 Task: Discover art museums and galleries in Los Angeles, California, and San Diego, California.
Action: Mouse moved to (194, 86)
Screenshot: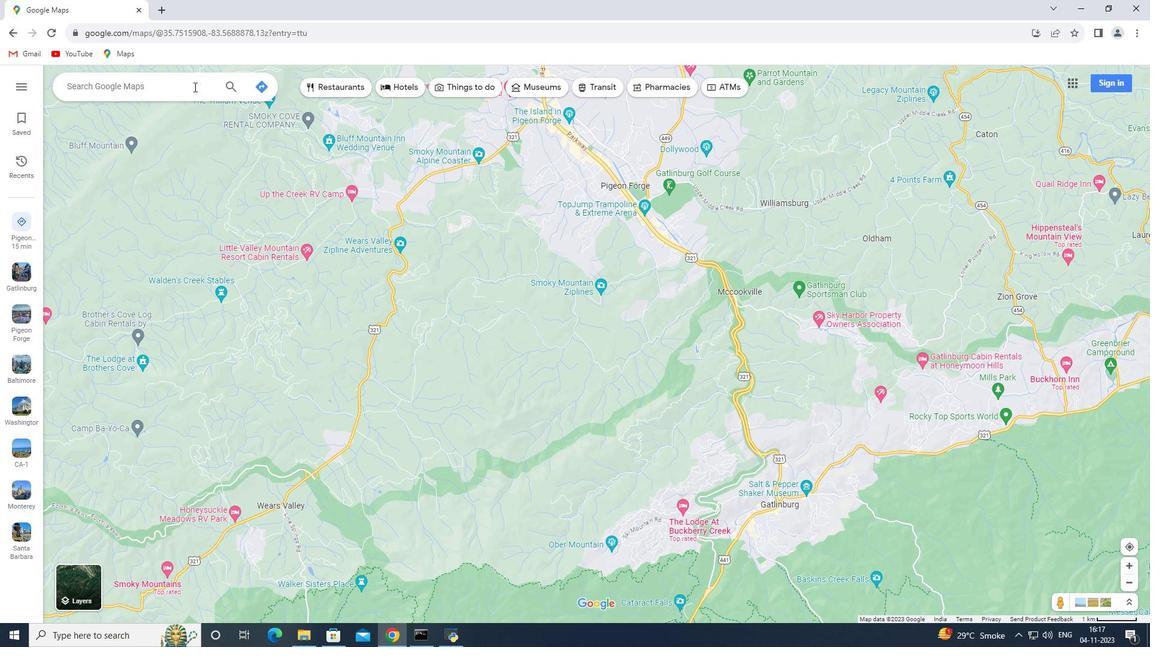 
Action: Mouse pressed left at (194, 86)
Screenshot: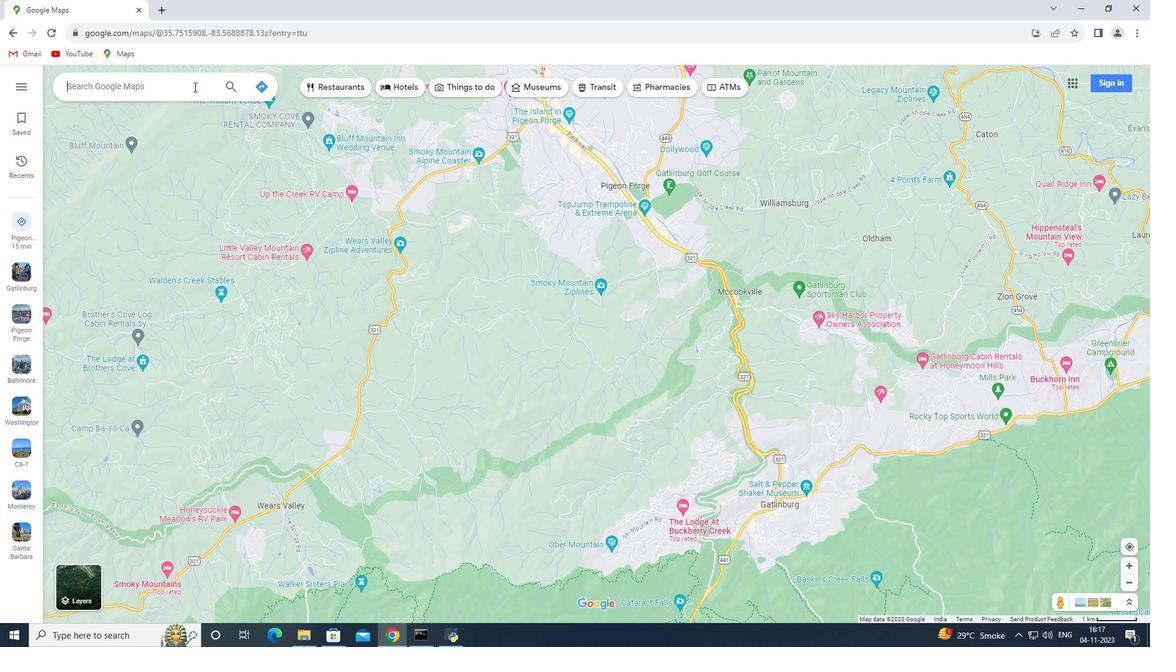 
Action: Key pressed <Key.shift>Los<Key.space><Key.shift>Angeles,<Key.space><Key.shift>california<Key.enter>
Screenshot: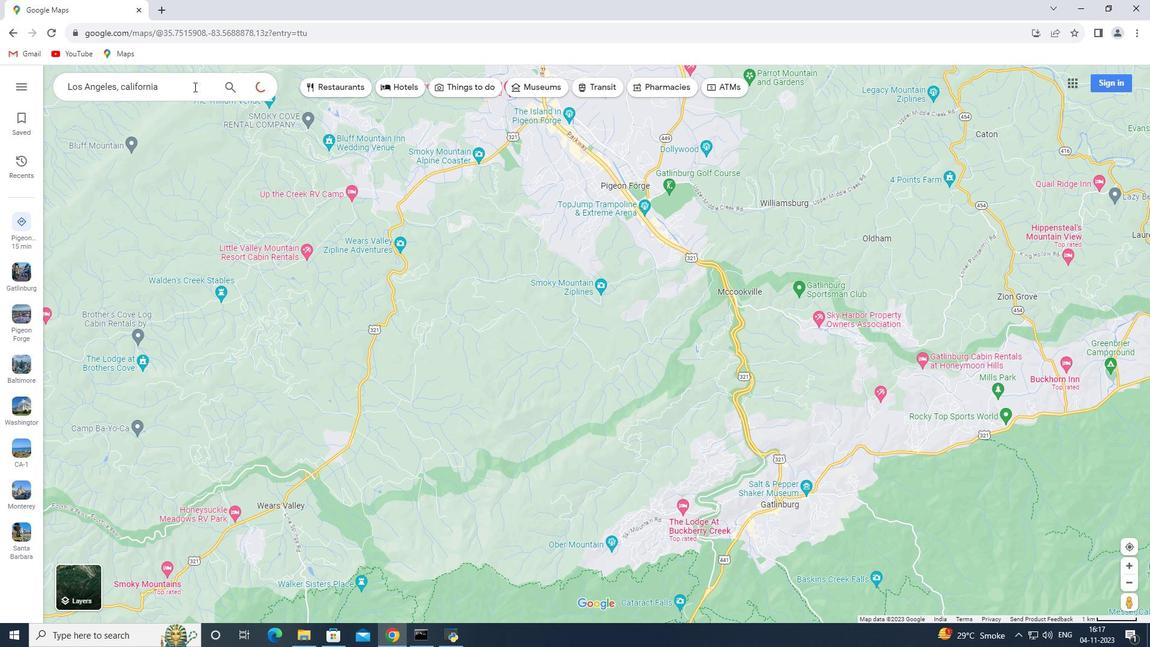 
Action: Mouse moved to (154, 289)
Screenshot: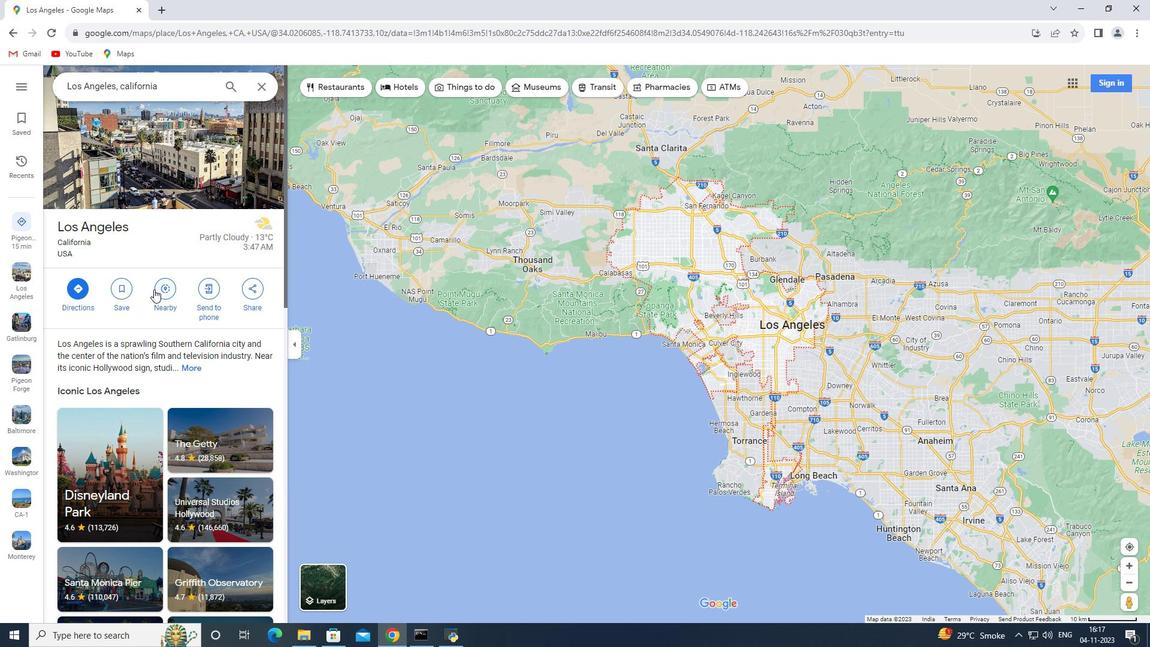 
Action: Mouse pressed left at (154, 289)
Screenshot: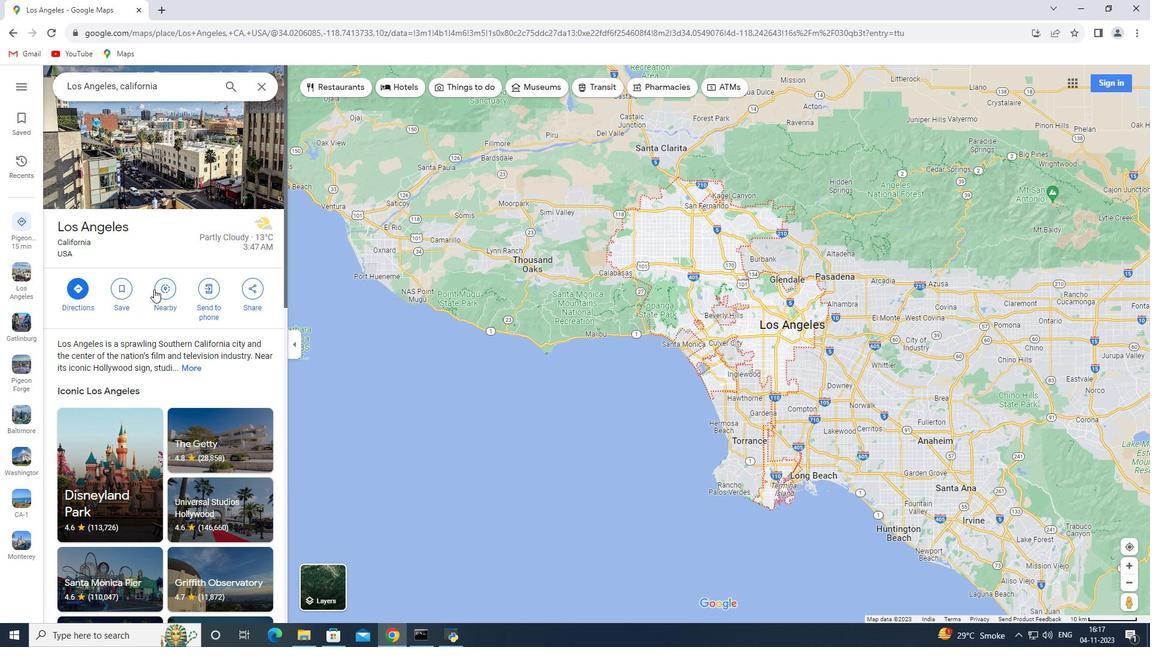 
Action: Key pressed art<Key.space>museums<Key.enter>
Screenshot: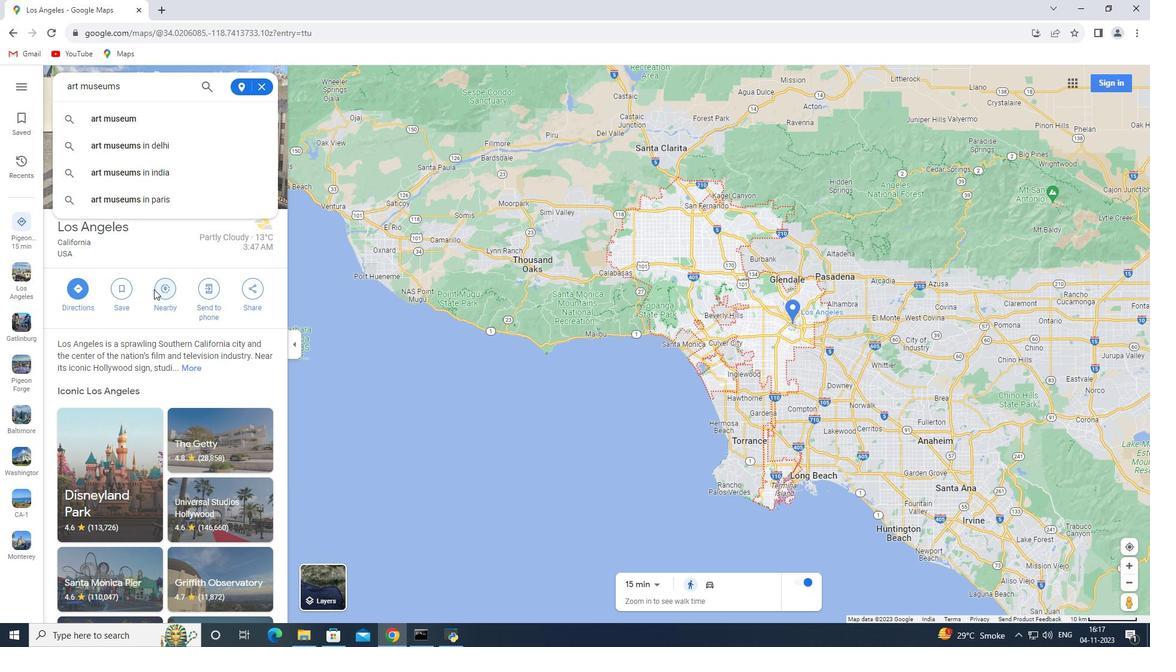 
Action: Mouse moved to (260, 84)
Screenshot: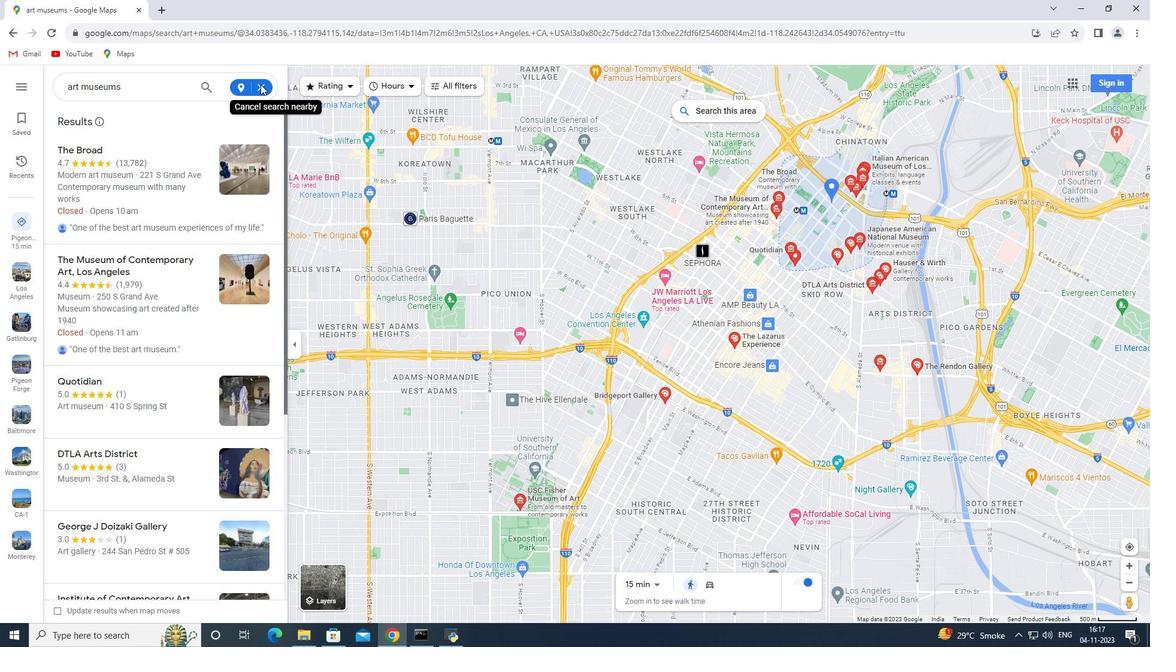 
Action: Mouse pressed left at (260, 84)
Screenshot: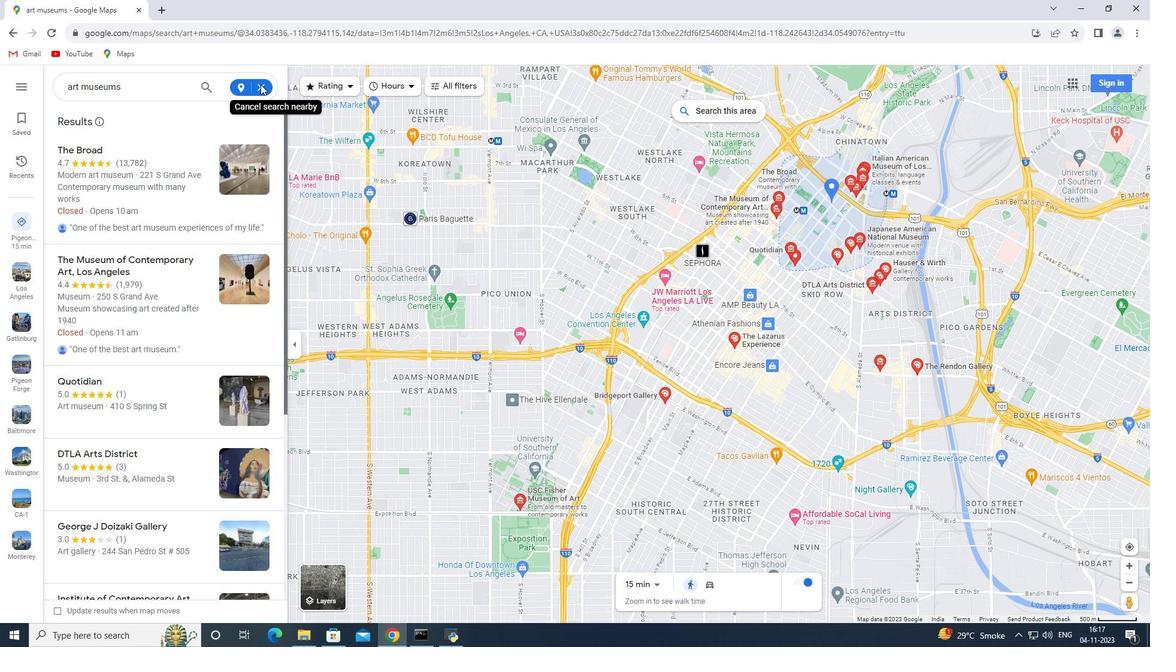 
Action: Mouse moved to (257, 90)
Screenshot: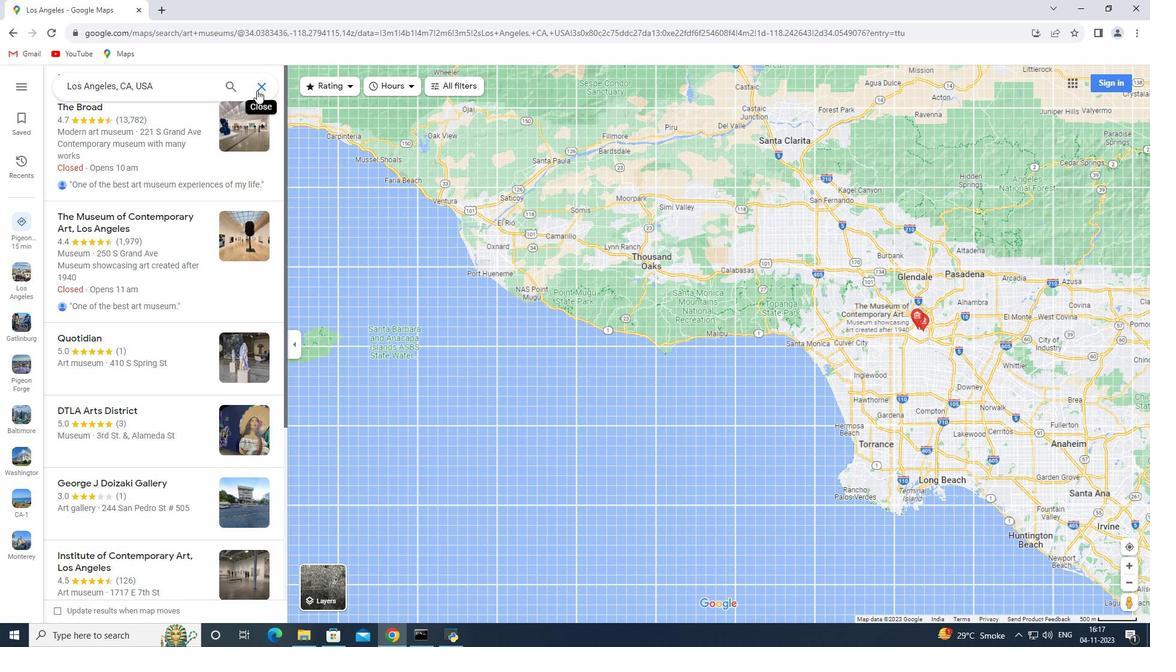 
Action: Mouse pressed left at (257, 90)
Screenshot: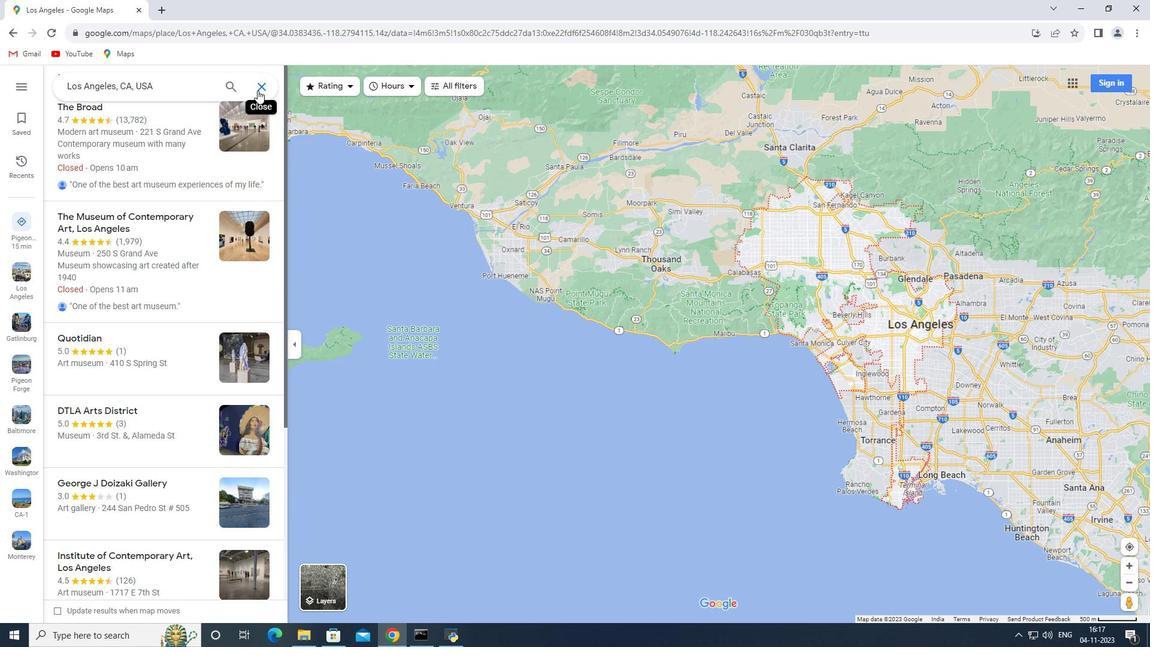 
Action: Mouse moved to (79, 82)
Screenshot: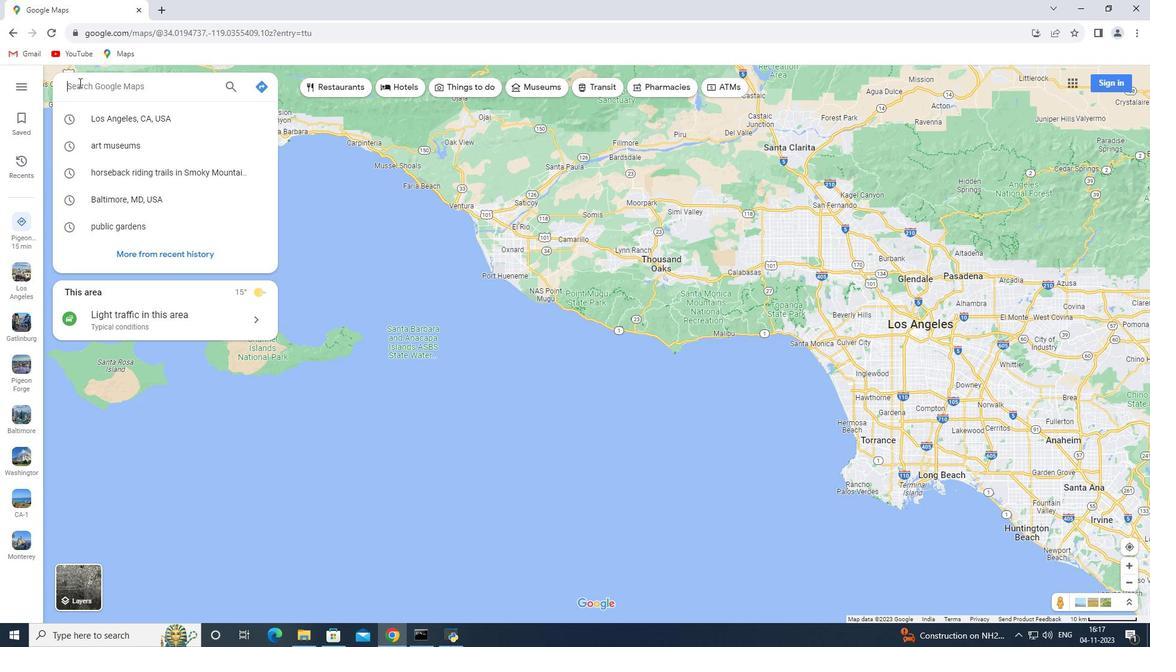 
Action: Key pressed <Key.shift>San<Key.space><Key.shift>Diego,<Key.space><Key.shift>California<Key.enter>
Screenshot: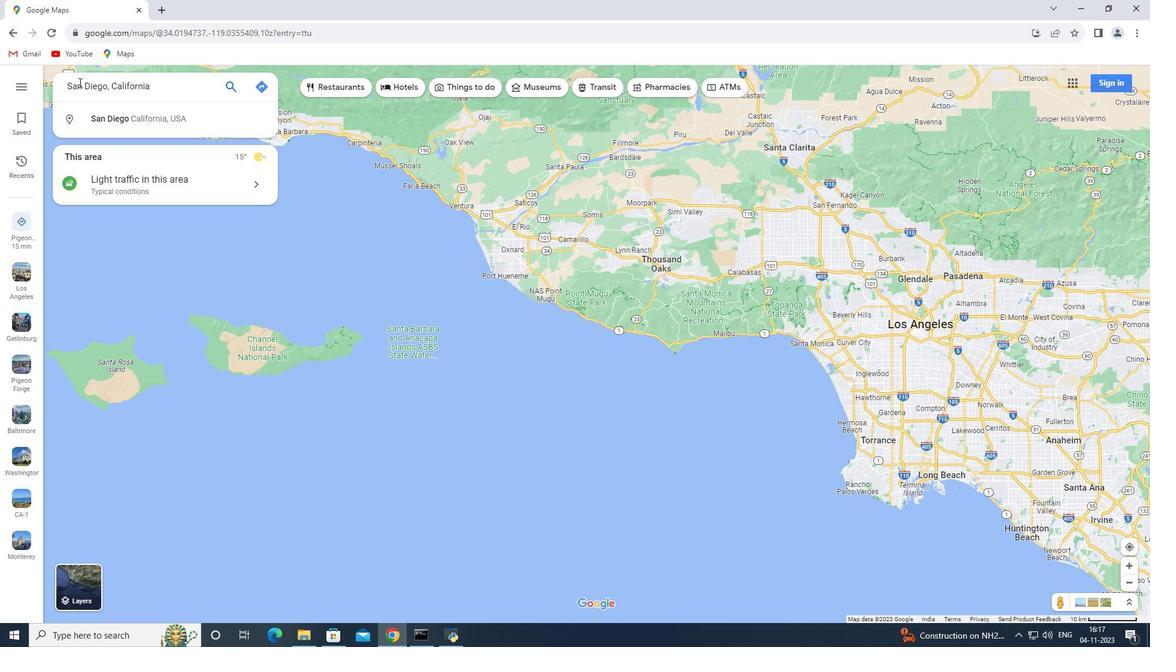 
Action: Mouse moved to (163, 287)
Screenshot: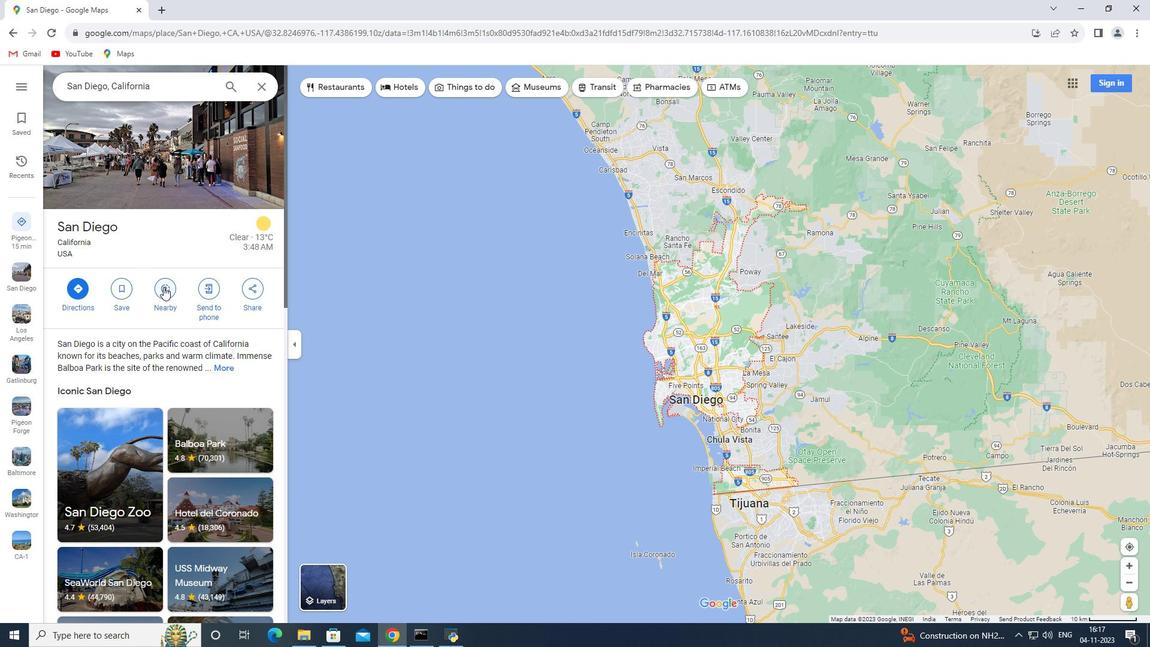 
Action: Mouse pressed left at (163, 287)
Screenshot: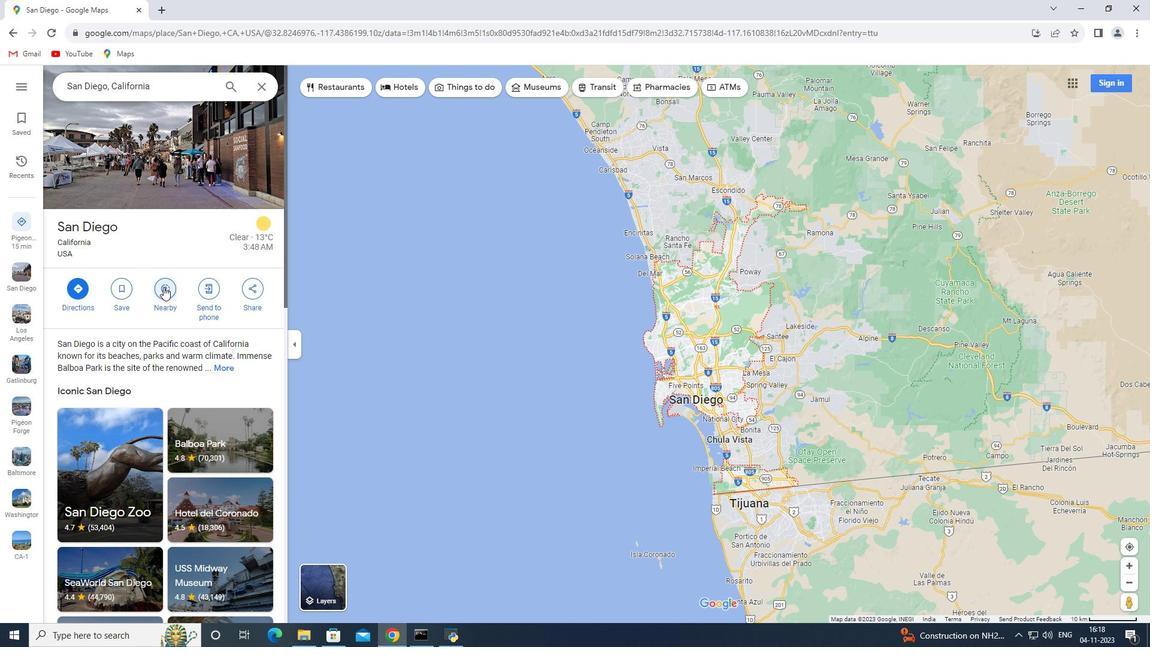 
Action: Key pressed art<Key.space>museum<Key.space>and<Key.space>galla<Key.backspace>eries<Key.enter>
Screenshot: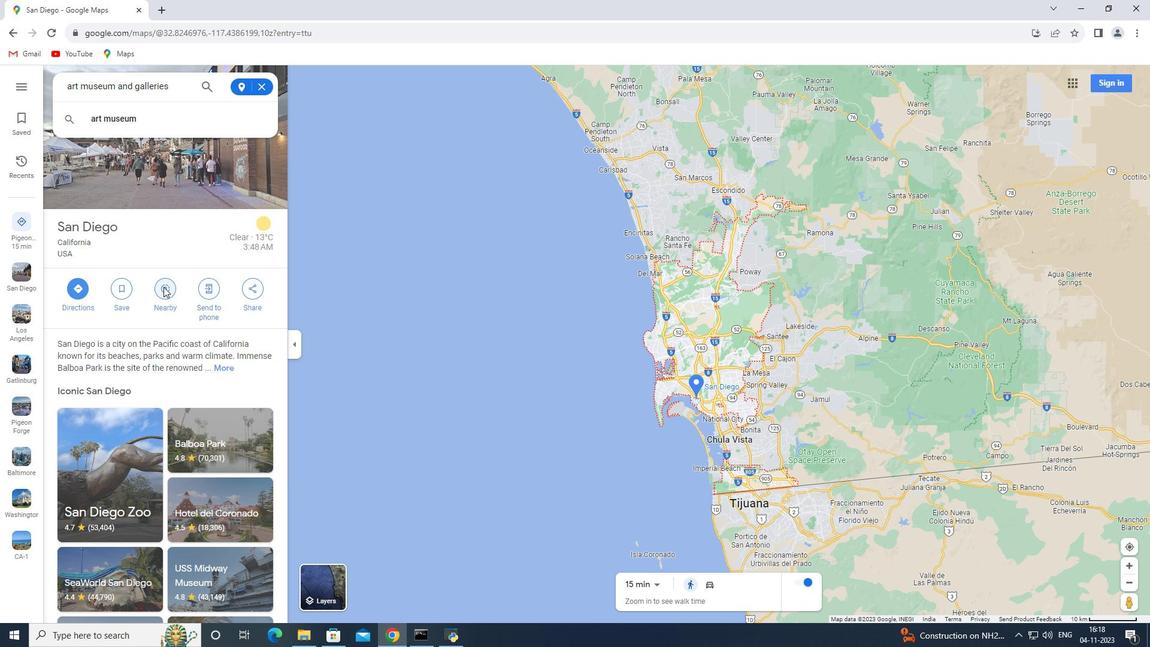 
